 Task: Copy the link of Abiquiu, New Mexico, United States to share the place.
Action: Mouse moved to (700, 124)
Screenshot: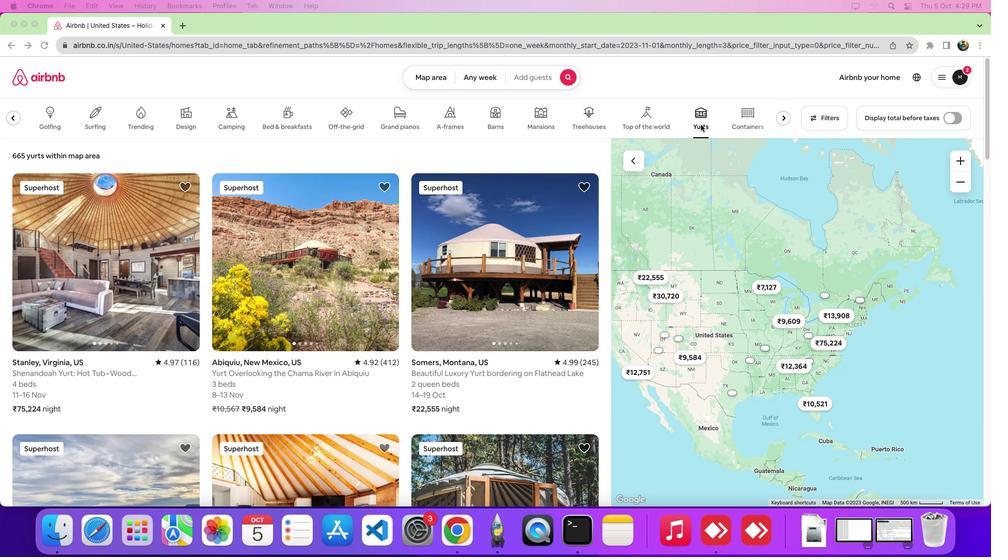 
Action: Mouse pressed left at (700, 124)
Screenshot: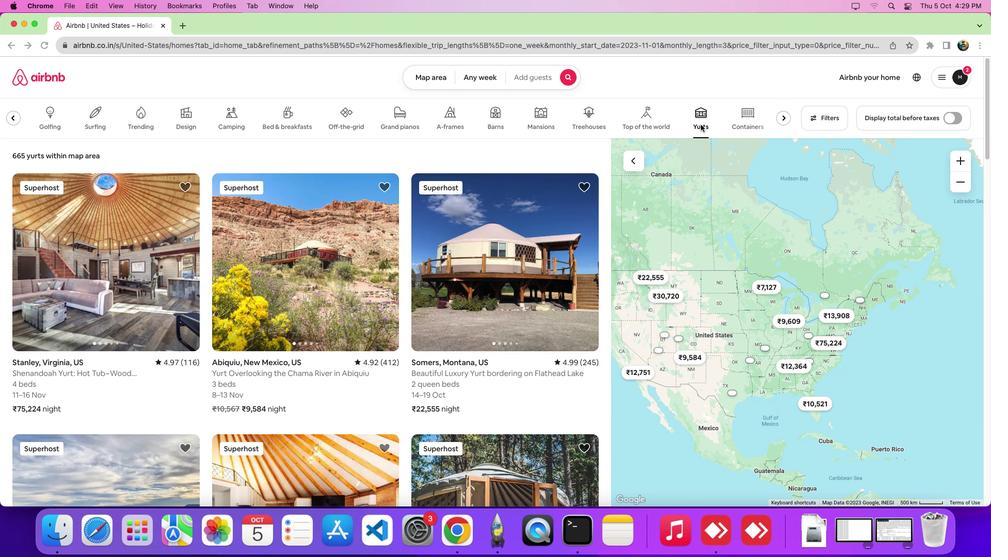 
Action: Mouse moved to (310, 333)
Screenshot: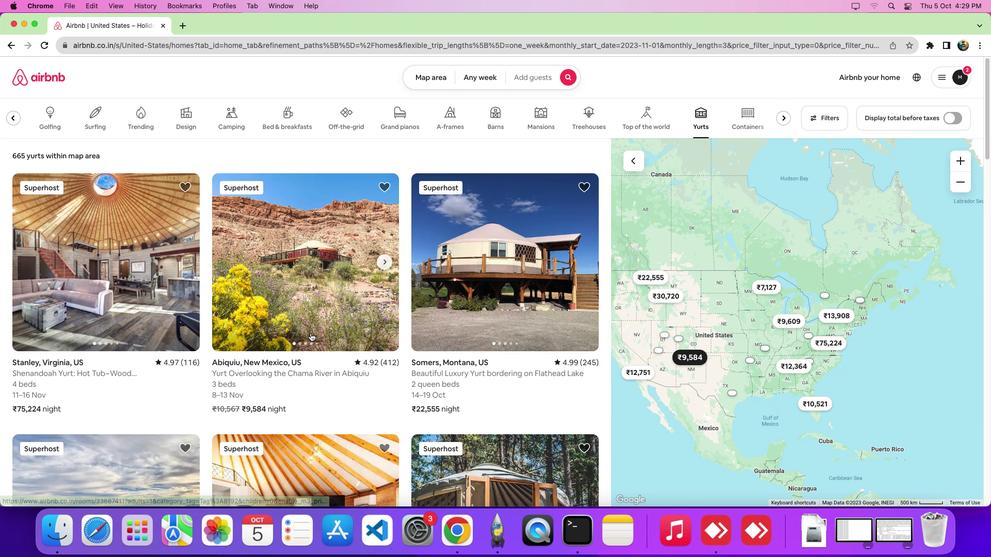 
Action: Mouse pressed left at (310, 333)
Screenshot: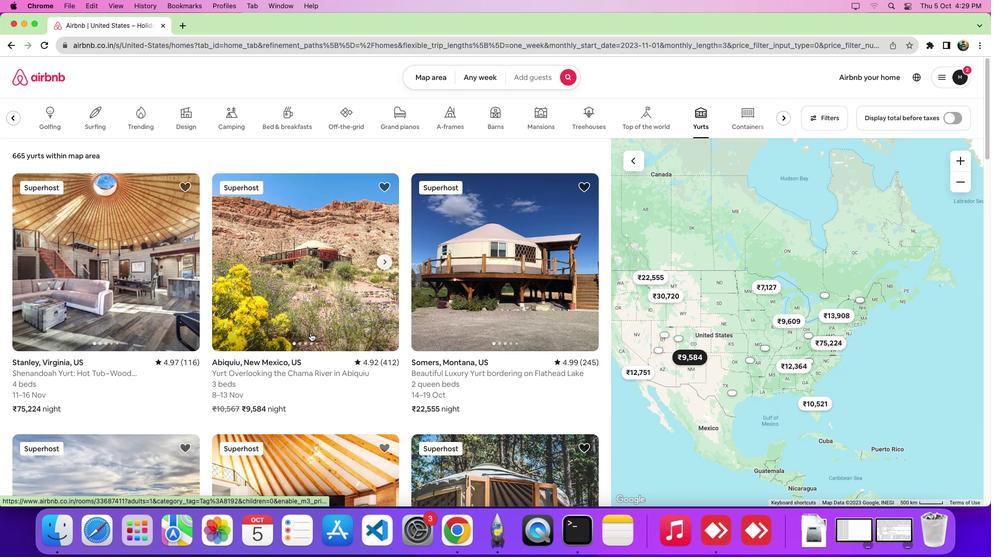 
Action: Mouse moved to (724, 122)
Screenshot: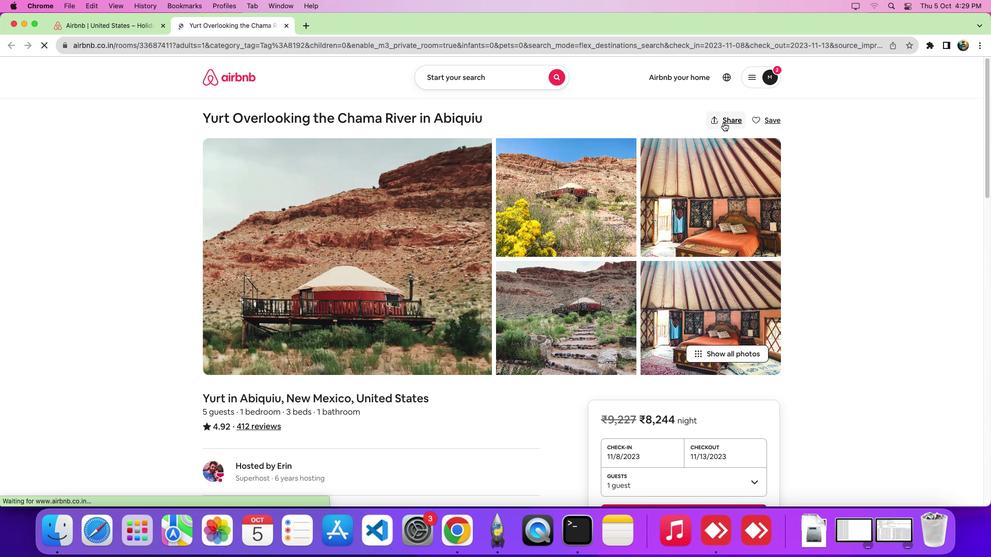 
Action: Mouse pressed left at (724, 122)
Screenshot: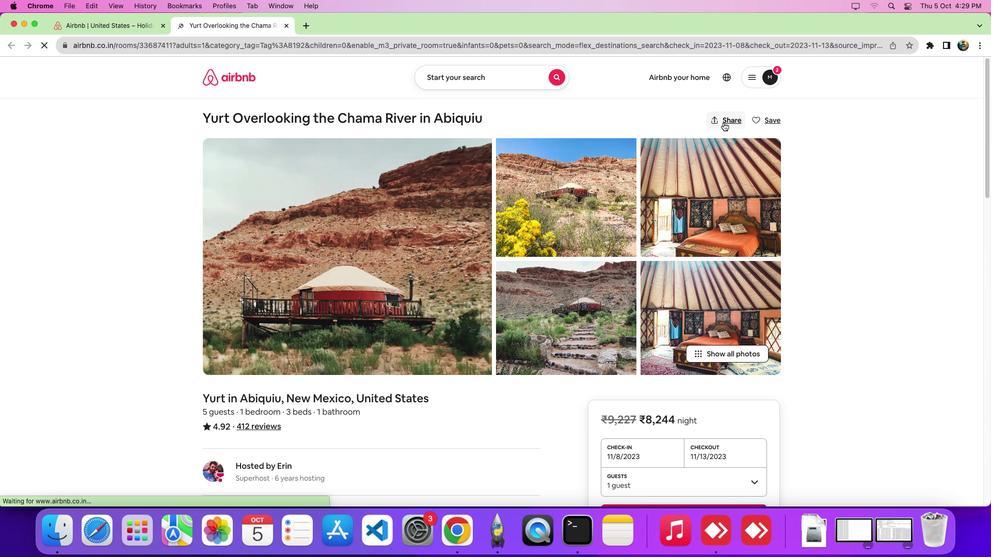 
Action: Mouse moved to (430, 255)
Screenshot: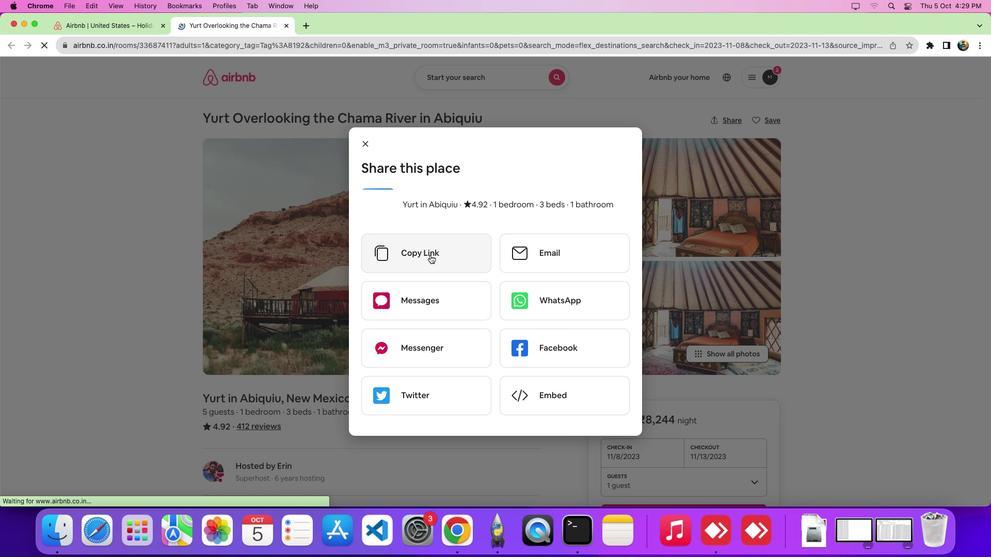 
Action: Mouse pressed left at (430, 255)
Screenshot: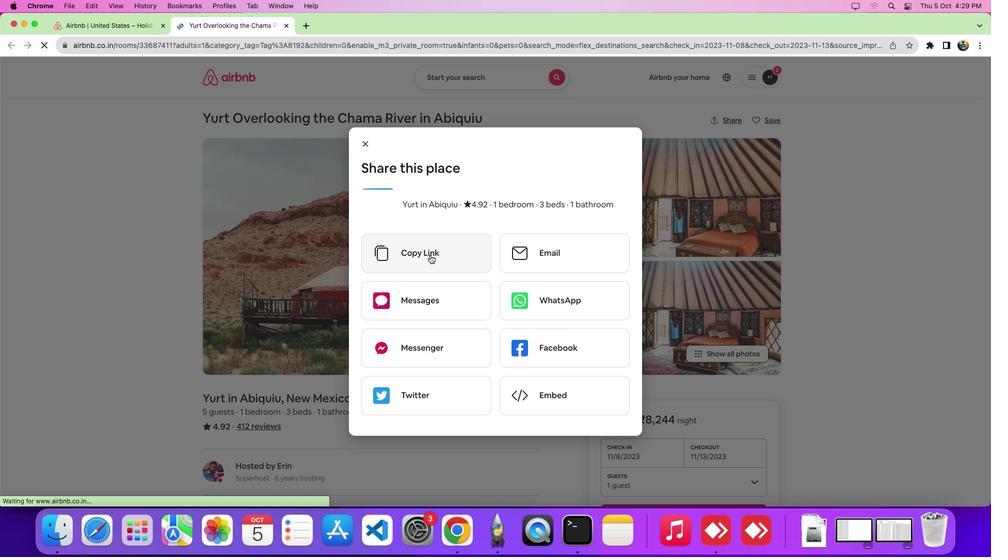 
Action: Mouse moved to (432, 258)
Screenshot: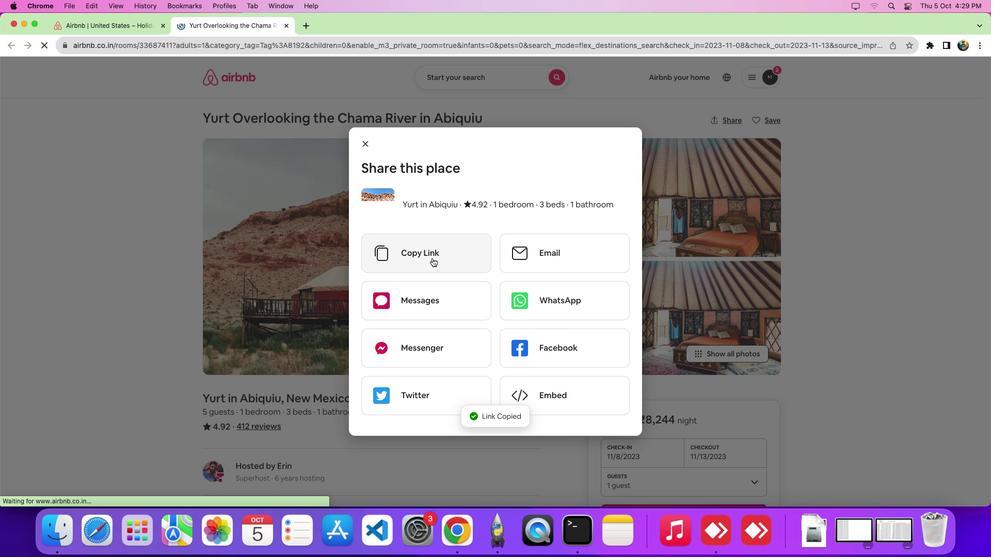 
